 Task: Locate waterfalls and gorges in the Finger Lakes region between Ithaca, New York, and Rochester, New York.
Action: Mouse moved to (276, 85)
Screenshot: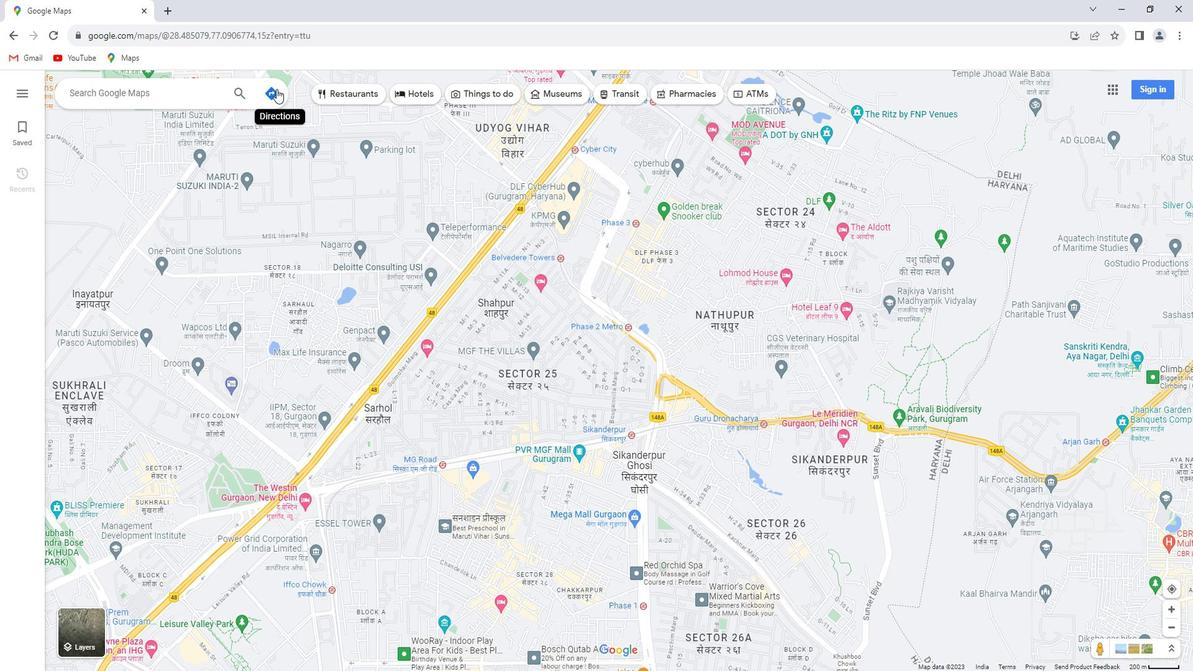 
Action: Mouse pressed left at (276, 85)
Screenshot: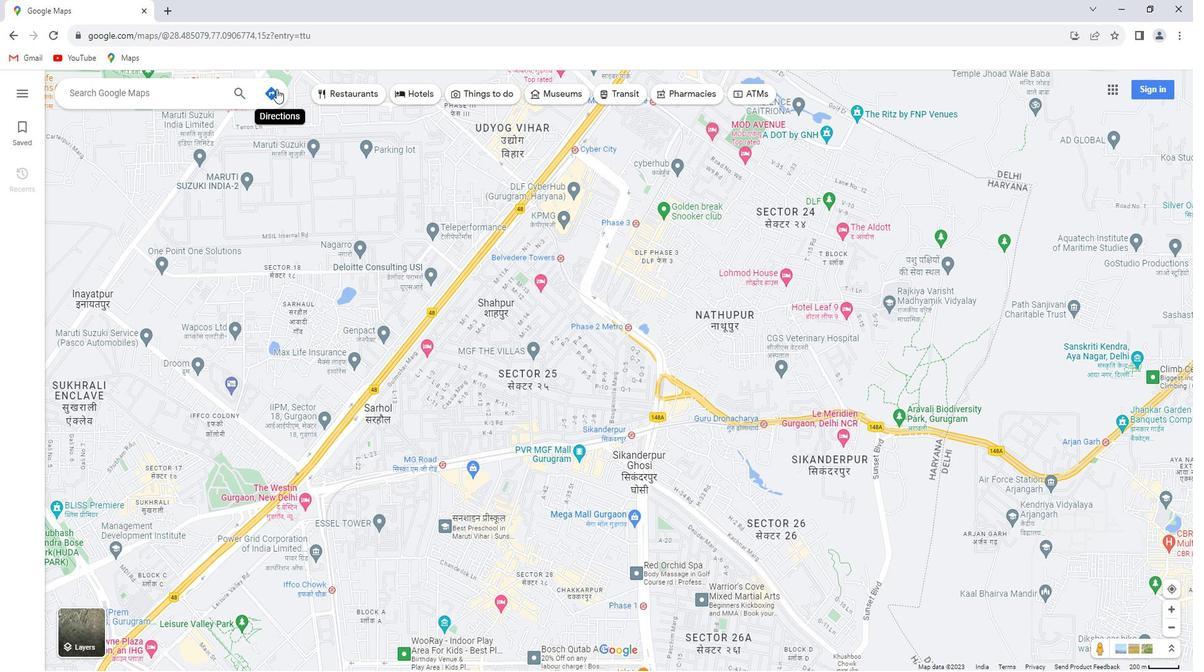 
Action: Mouse moved to (195, 114)
Screenshot: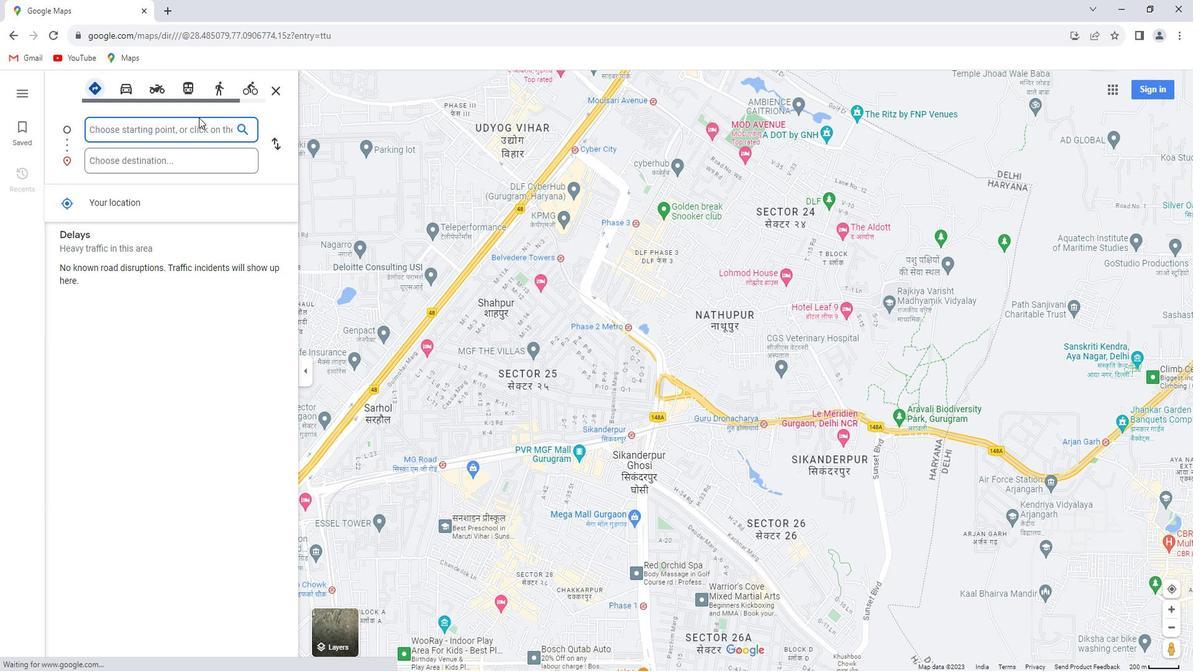 
Action: Key pressed <Key.shift>Ithaca,<Key.space><Key.shift>New<Key.space><Key.shift>York
Screenshot: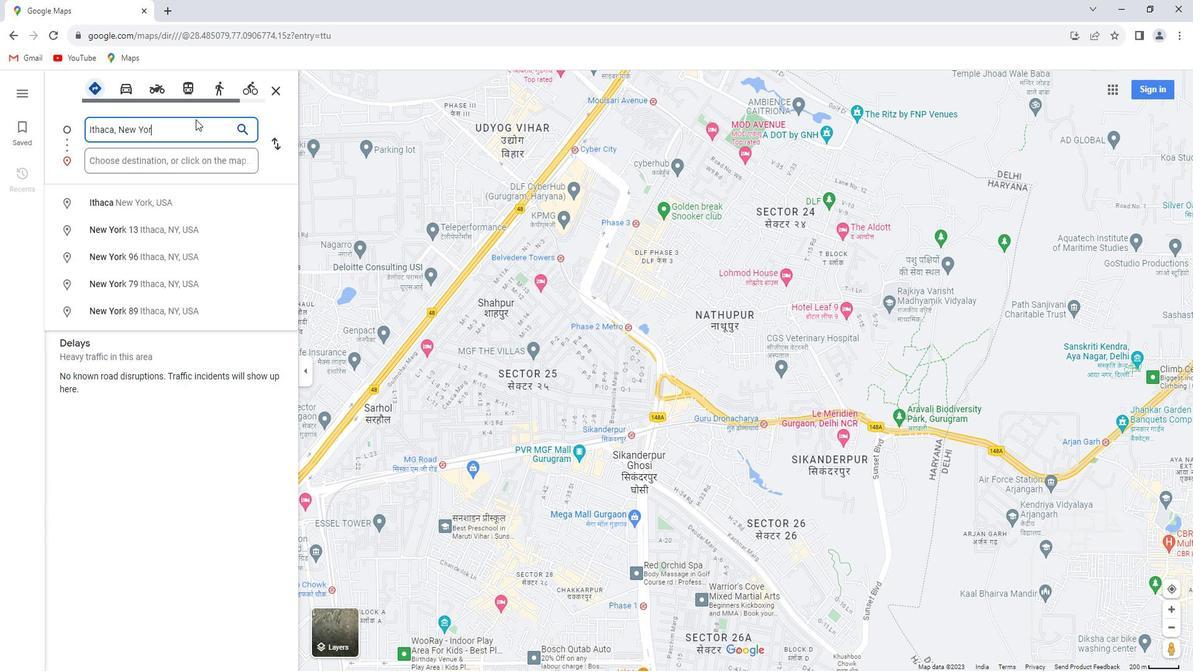 
Action: Mouse moved to (191, 153)
Screenshot: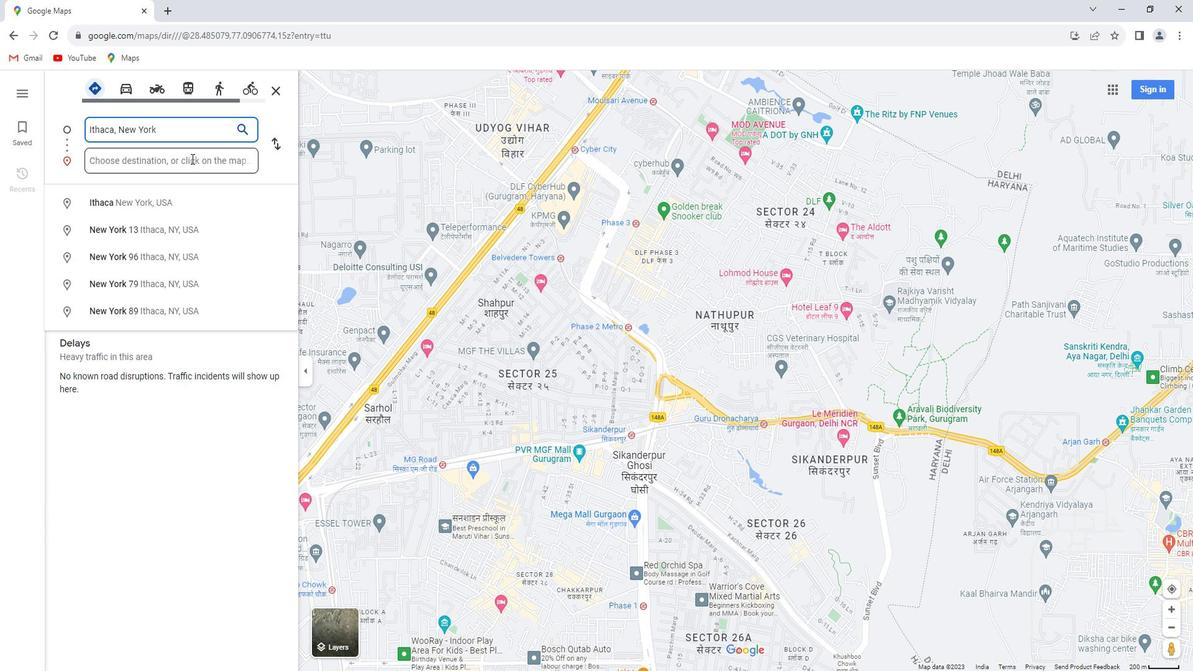 
Action: Mouse pressed left at (191, 153)
Screenshot: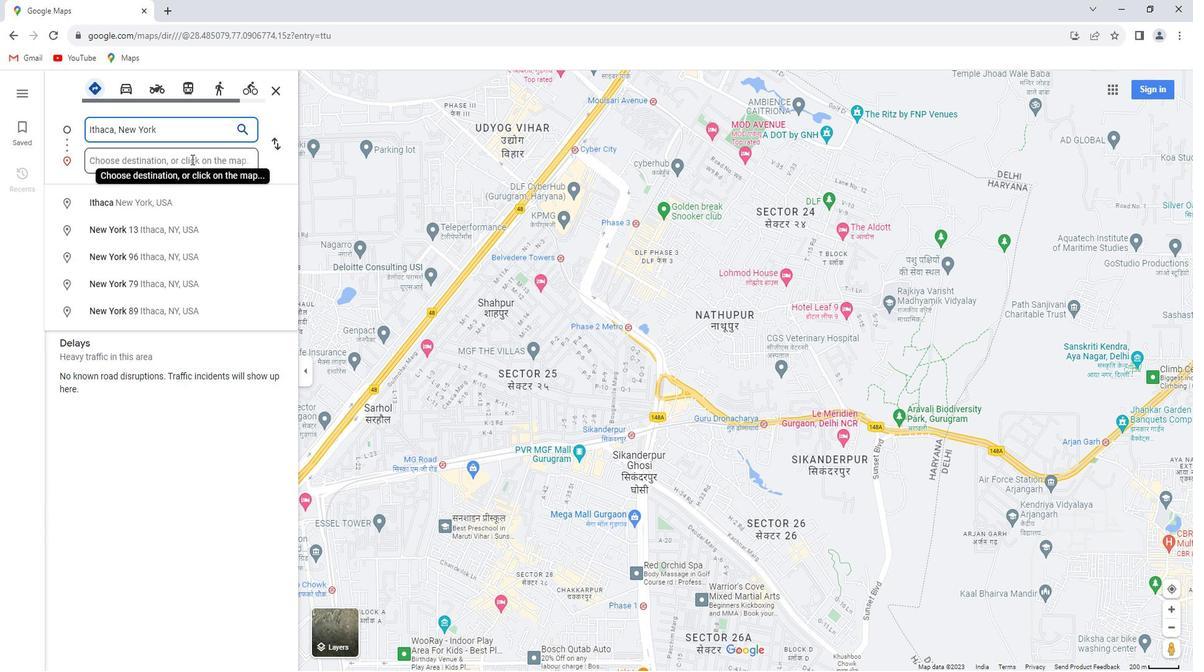 
Action: Key pressed <Key.shift_r><Key.shift_r><Key.shift_r><Key.shift_r><Key.shift_r><Key.shift_r><Key.shift_r><Key.shift_r><Key.shift_r><Key.shift_r><Key.shift_r><Key.shift_r><Key.shift_r><Key.shift_r><Key.shift_r><Key.shift_r><Key.shift_r><Key.shift_r><Key.shift_r><Key.shift_r><Key.shift_r><Key.shift>Rochester,<Key.space><Key.shift_r>New<Key.space><Key.shift_r><Key.shift_r><Key.shift_r><Key.shift_r><Key.shift_r><Key.shift_r><Key.shift_r><Key.shift_r><Key.shift_r><Key.shift_r>York
Screenshot: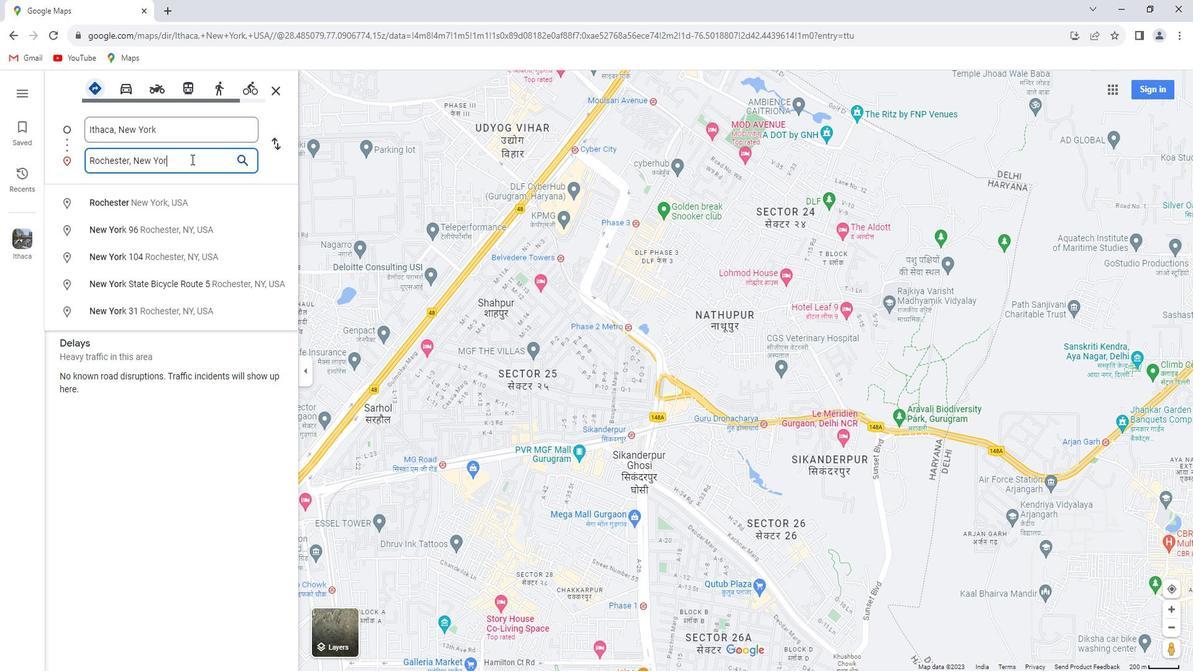 
Action: Mouse moved to (204, 151)
Screenshot: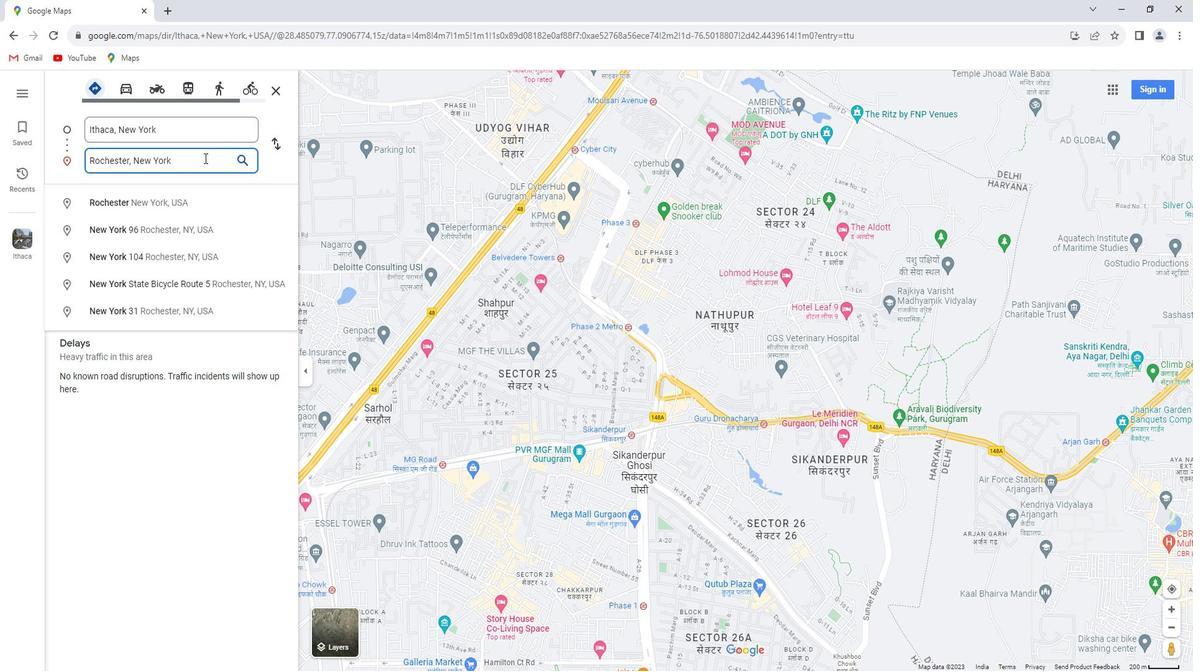 
Action: Key pressed <Key.enter>
Screenshot: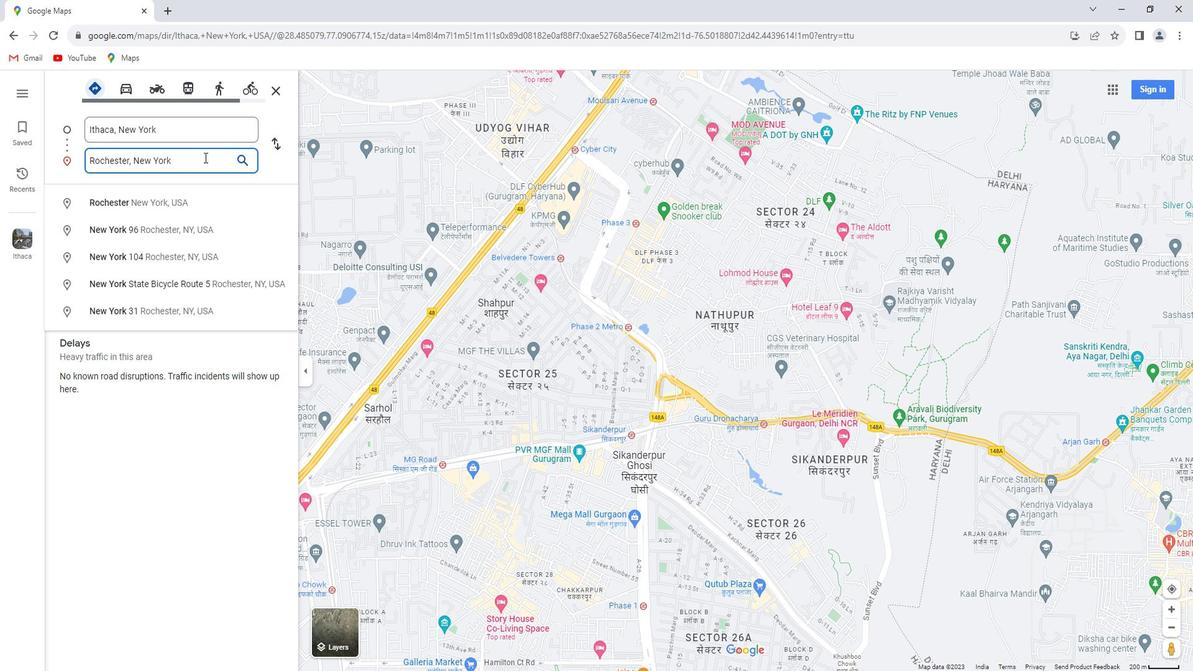 
Action: Mouse moved to (602, 95)
Screenshot: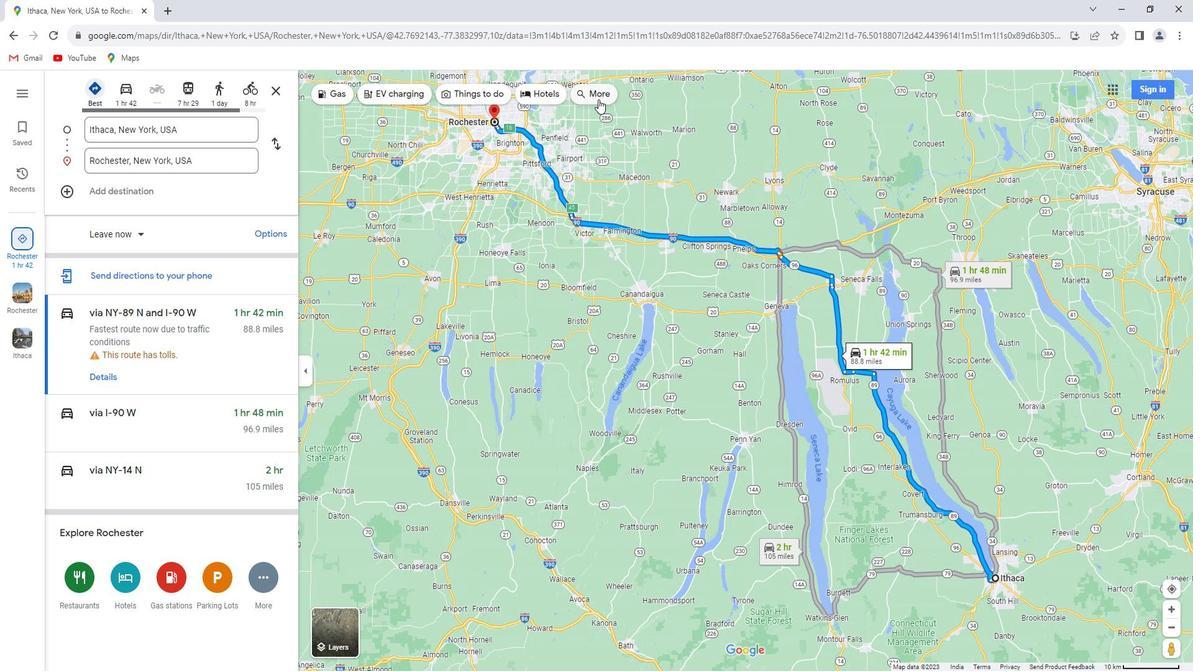 
Action: Mouse pressed left at (602, 95)
Screenshot: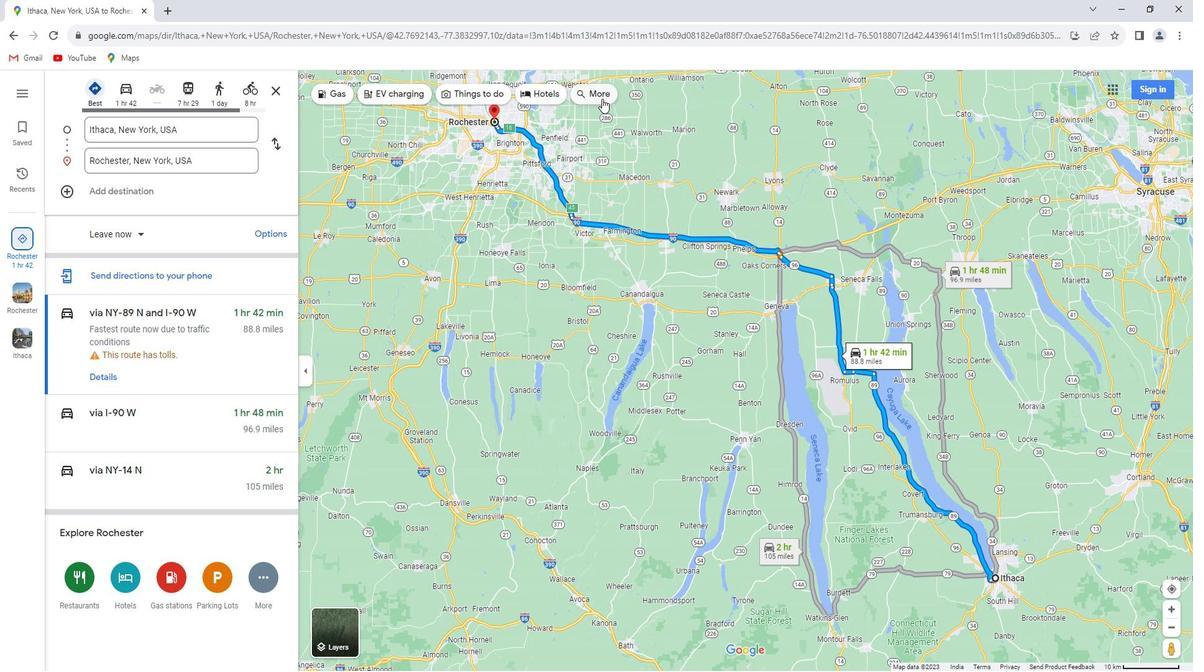 
Action: Mouse moved to (154, 88)
Screenshot: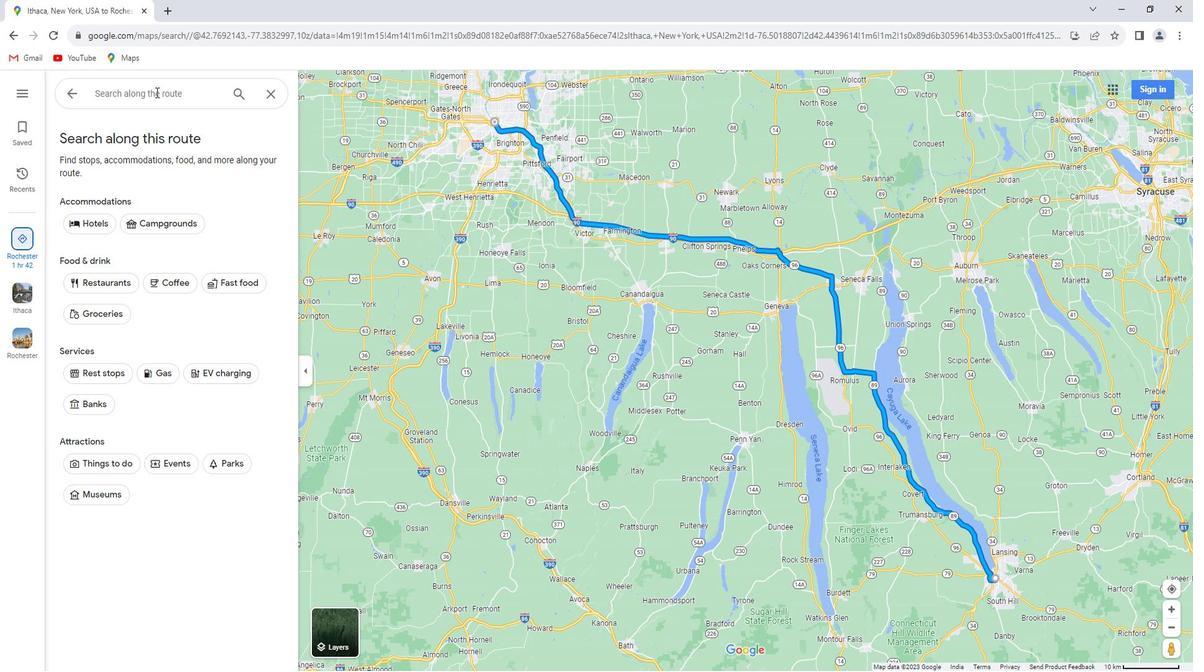 
Action: Mouse pressed left at (154, 88)
Screenshot: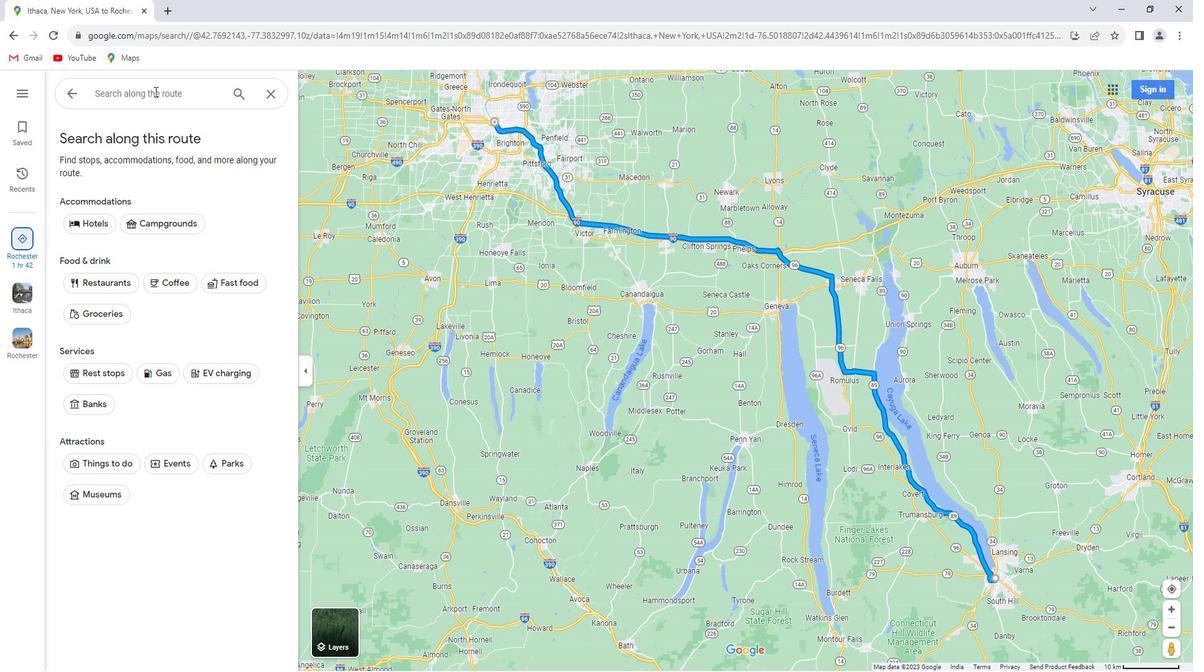 
Action: Key pressed waterfalls<Key.space>and<Key.space>gorges<Key.space>in<Key.space>the<Key.space><Key.shift>Finger<Key.space><Key.shift_r>Lakes<Key.space>region<Key.enter>
Screenshot: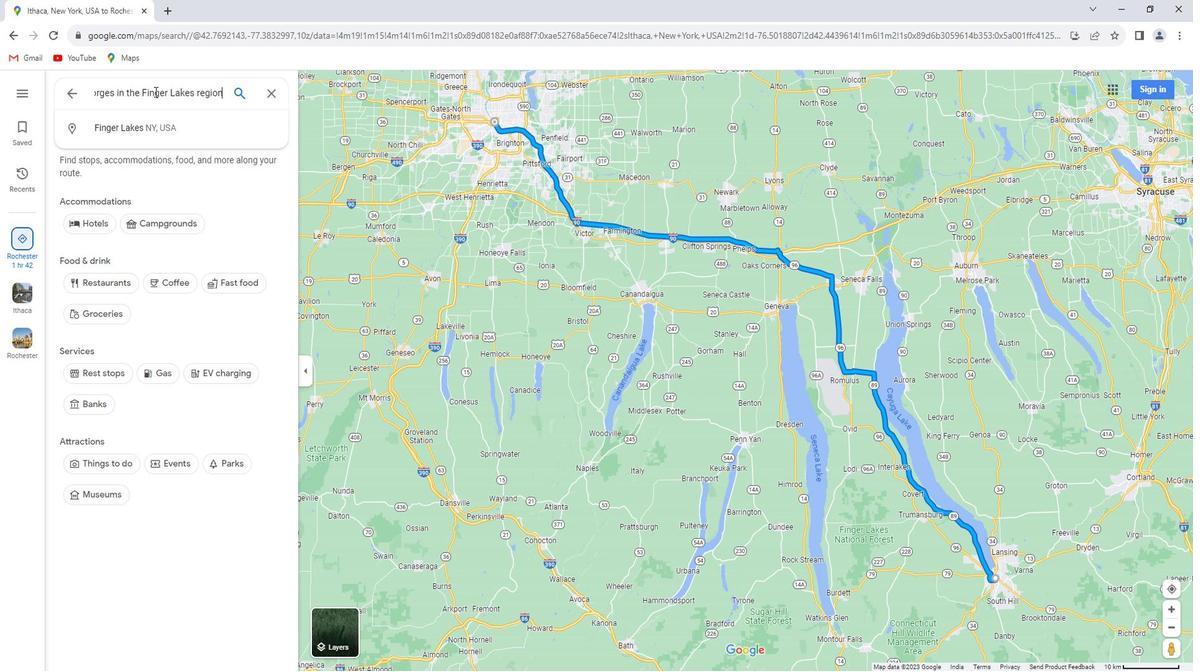 
Action: Mouse moved to (315, 178)
Screenshot: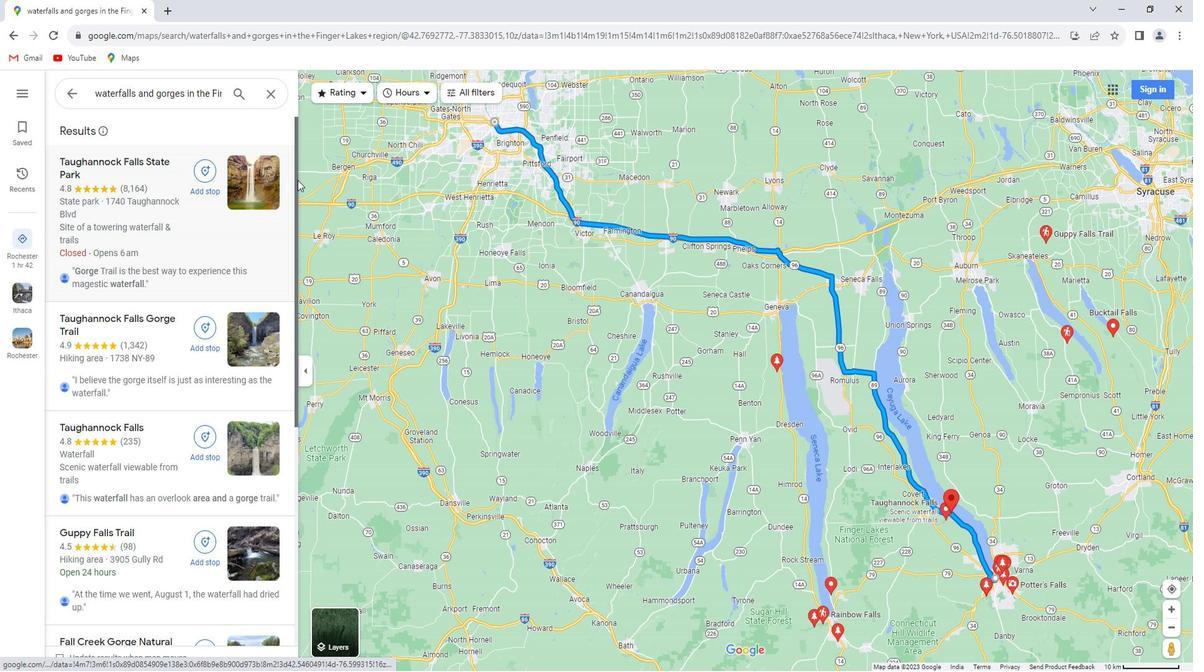 
